 Task: Share the link with Nikhil.rathi@softage.net.
Action: Mouse moved to (388, 169)
Screenshot: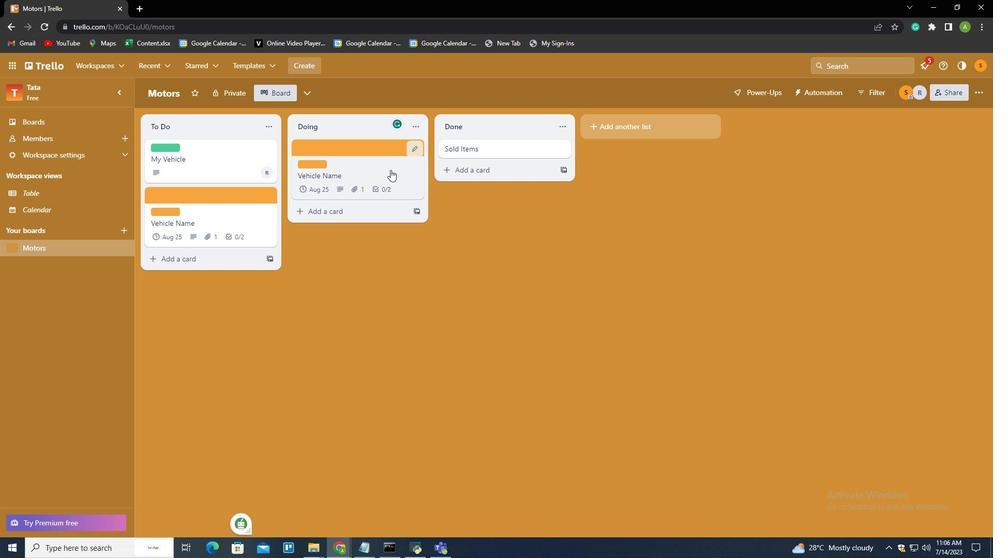 
Action: Mouse pressed left at (388, 169)
Screenshot: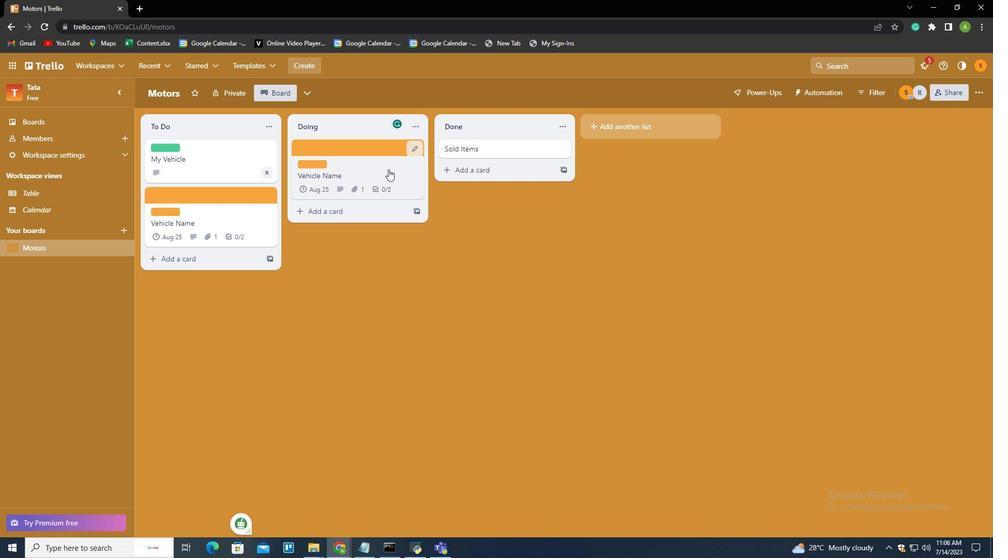 
Action: Mouse moved to (627, 459)
Screenshot: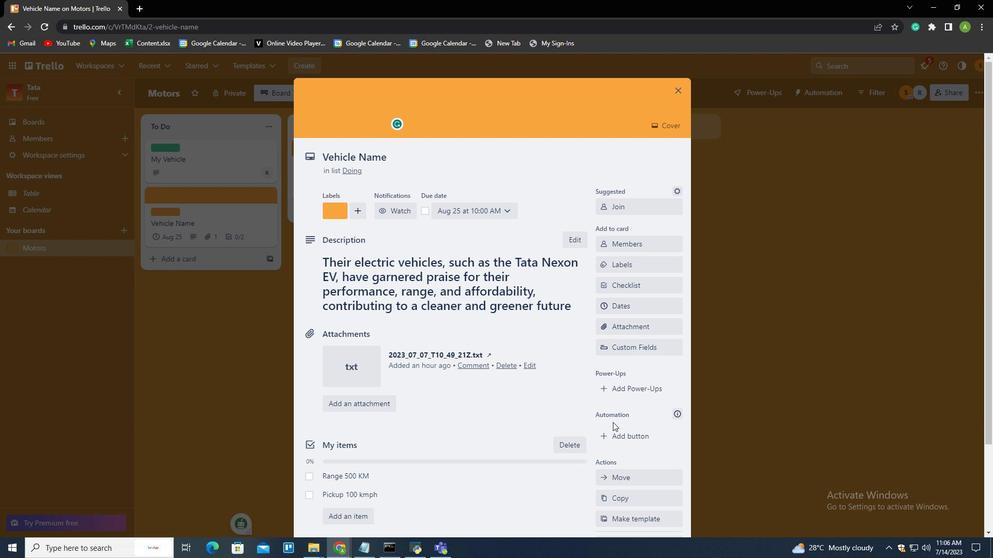 
Action: Mouse scrolled (627, 458) with delta (0, 0)
Screenshot: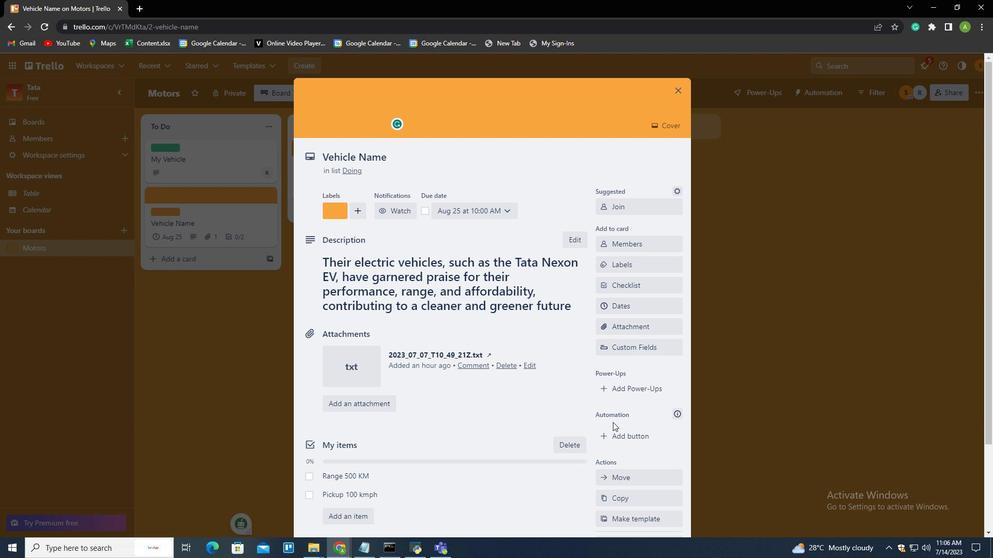 
Action: Mouse scrolled (627, 458) with delta (0, 0)
Screenshot: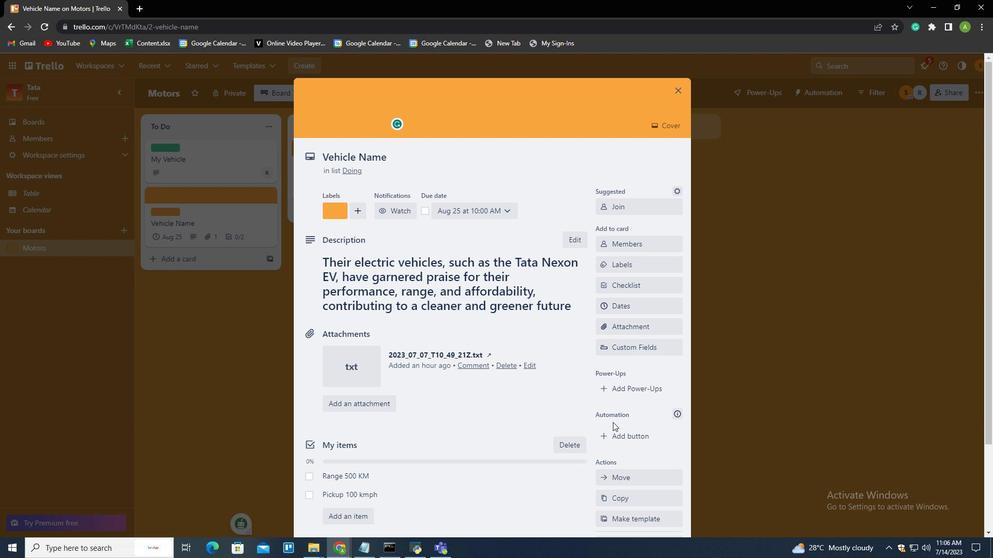 
Action: Mouse scrolled (627, 458) with delta (0, 0)
Screenshot: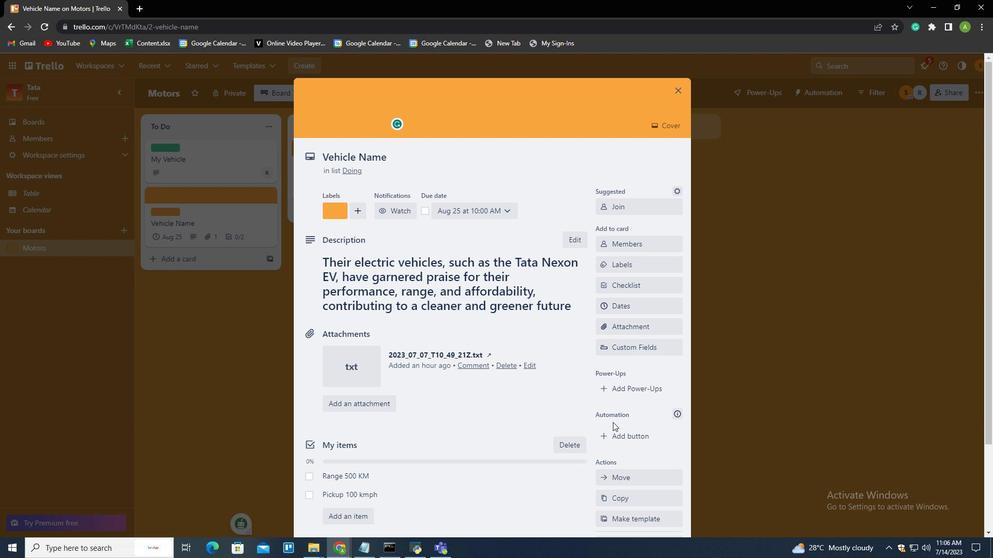 
Action: Mouse scrolled (627, 458) with delta (0, 0)
Screenshot: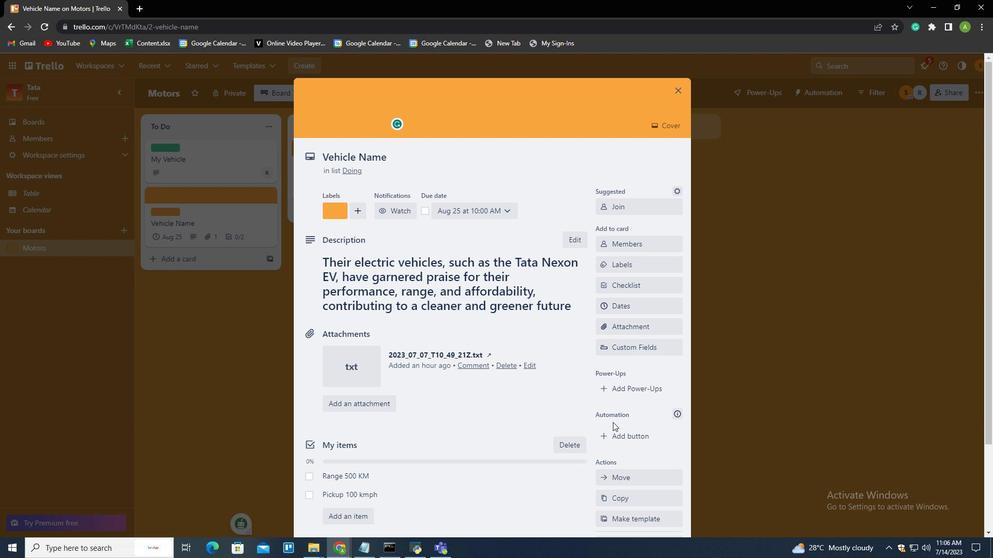 
Action: Mouse moved to (626, 460)
Screenshot: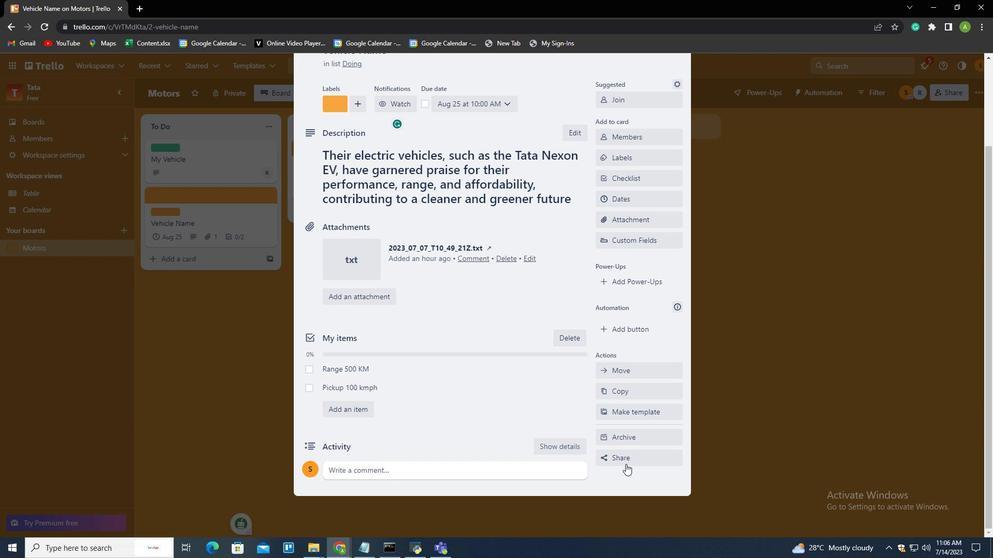 
Action: Mouse pressed left at (626, 460)
Screenshot: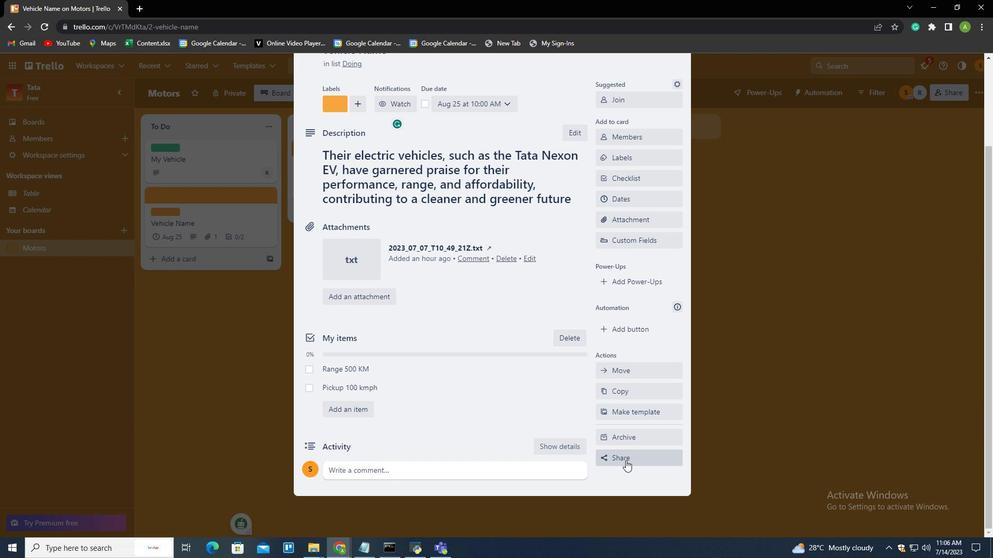
Action: Mouse moved to (624, 284)
Screenshot: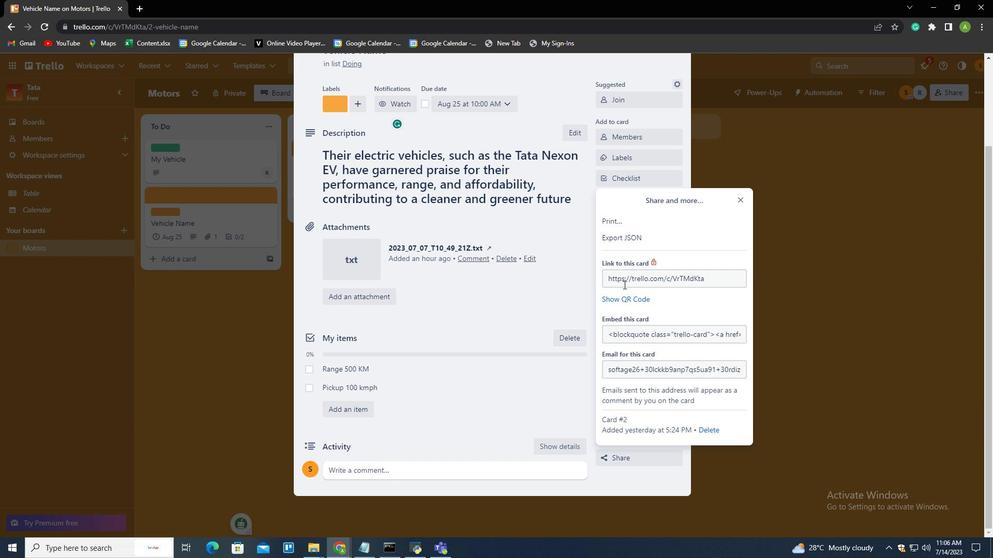 
Action: Mouse pressed left at (624, 284)
Screenshot: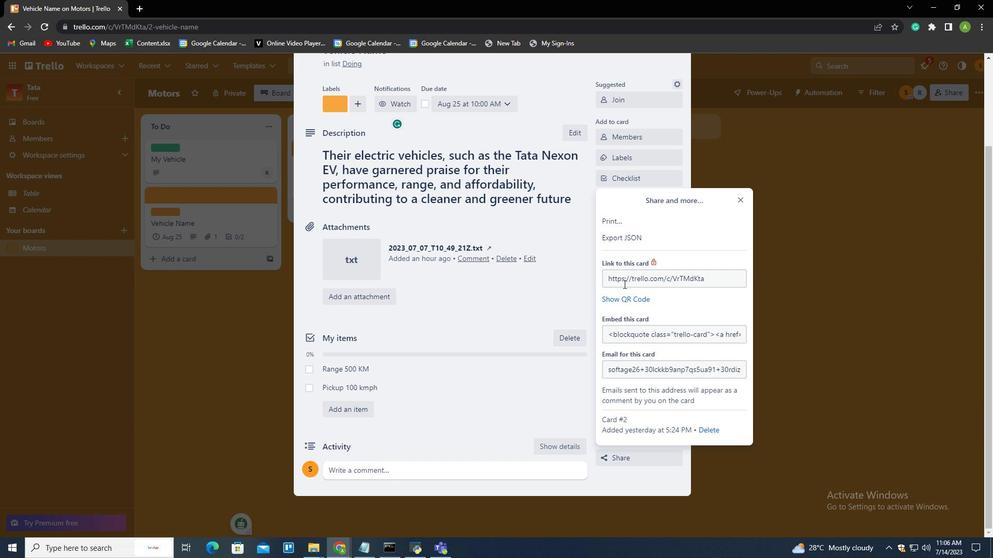 
Action: Mouse pressed left at (624, 284)
Screenshot: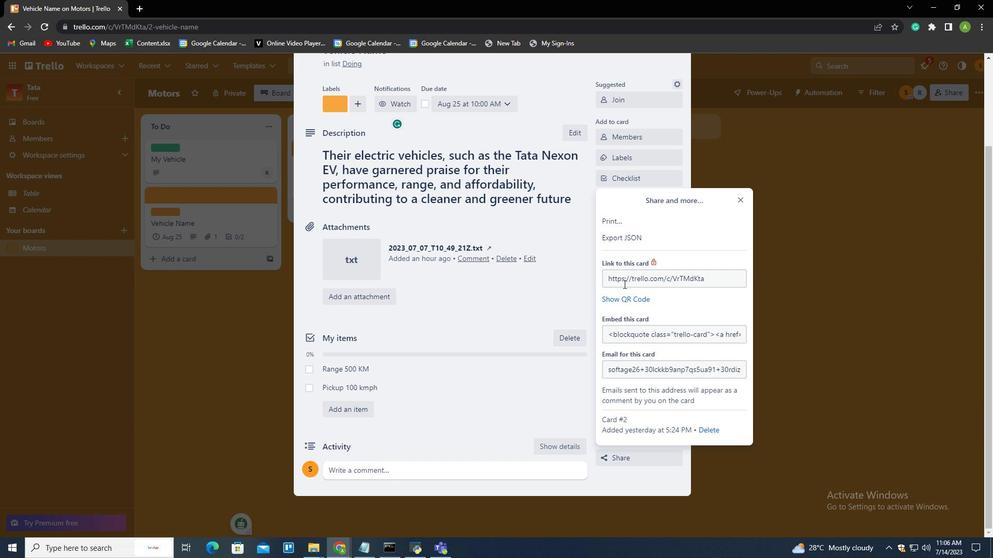 
Action: Key pressed ctrl+C
Screenshot: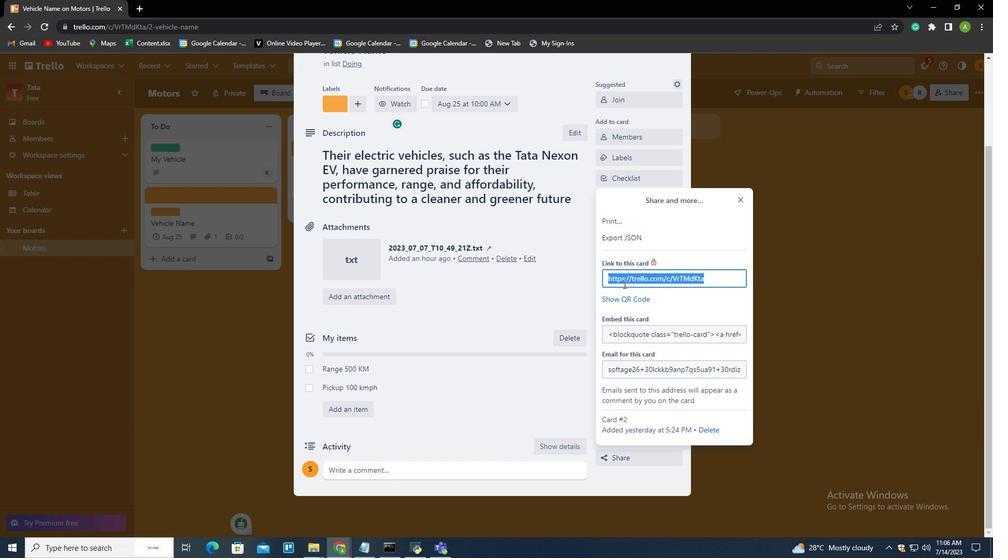 
Action: Mouse moved to (839, 219)
Screenshot: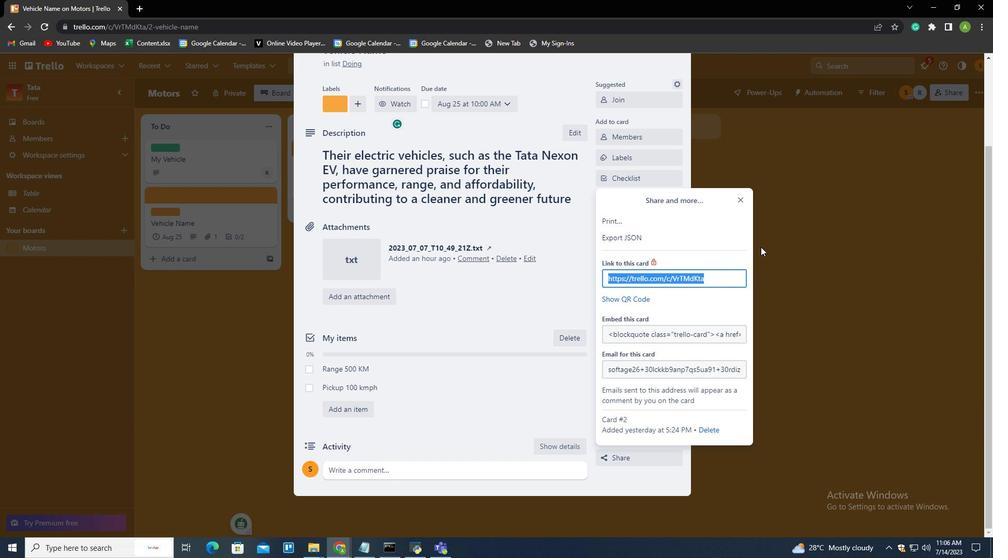 
Action: Mouse pressed left at (839, 219)
Screenshot: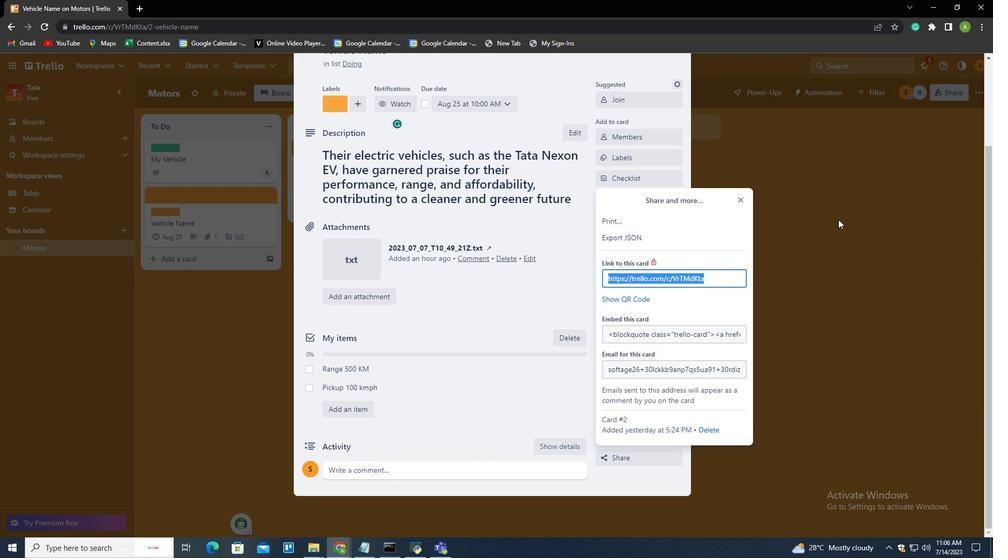 
Action: Mouse moved to (827, 192)
Screenshot: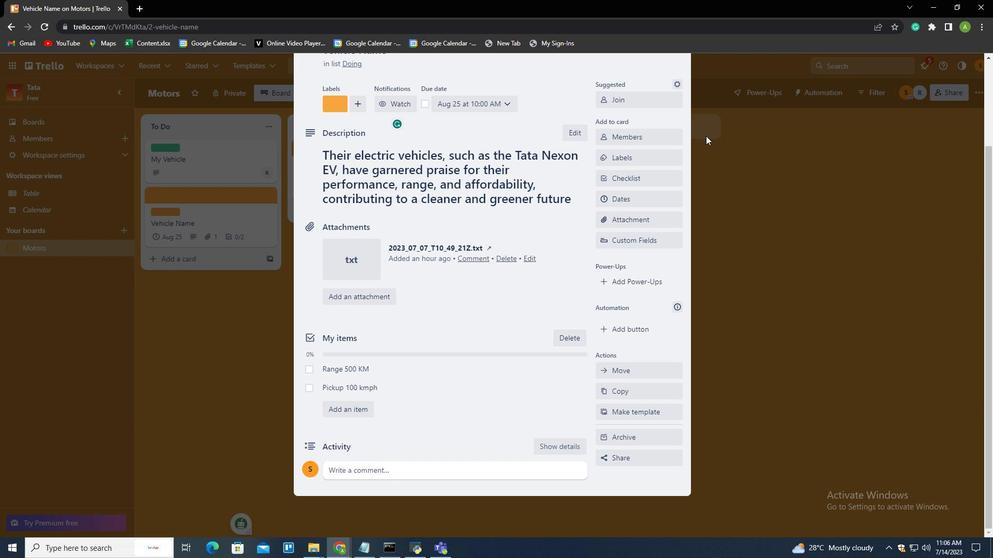 
Action: Mouse pressed left at (827, 192)
Screenshot: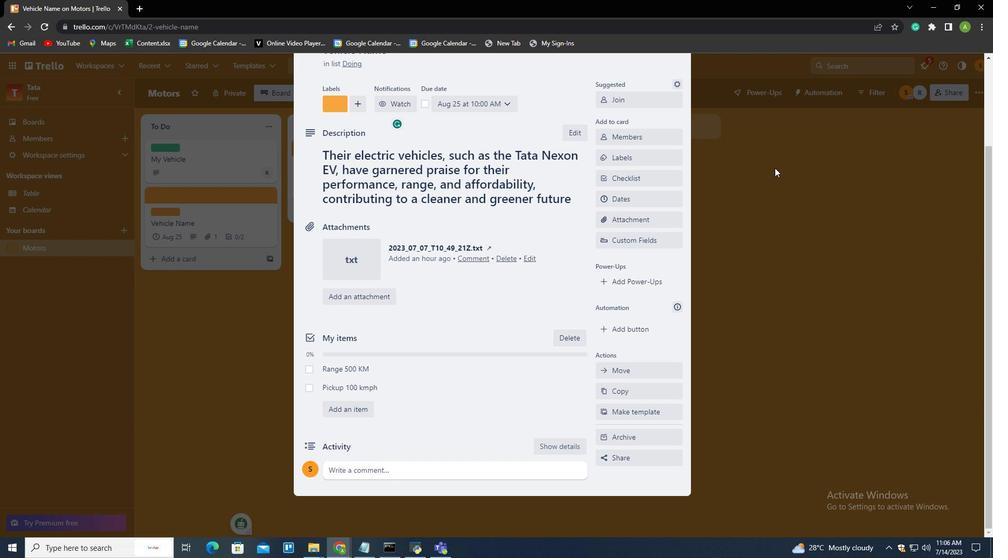 
Action: Mouse moved to (956, 92)
Screenshot: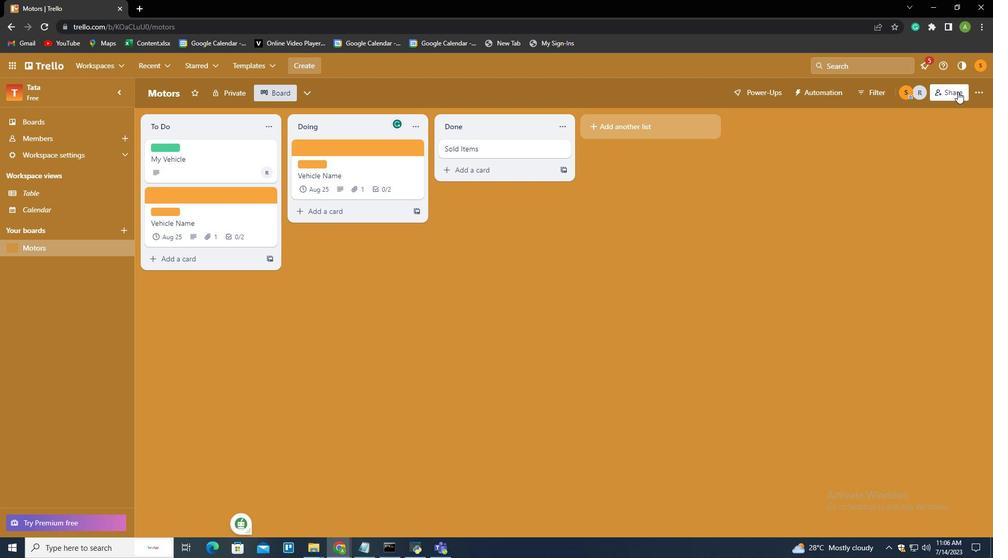 
Action: Mouse pressed left at (956, 92)
Screenshot: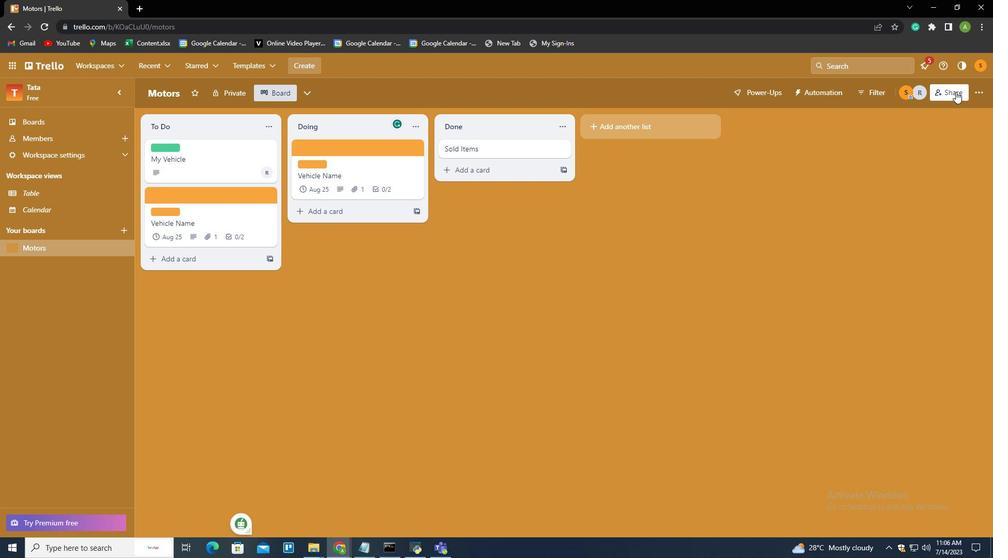
Action: Mouse moved to (453, 265)
Screenshot: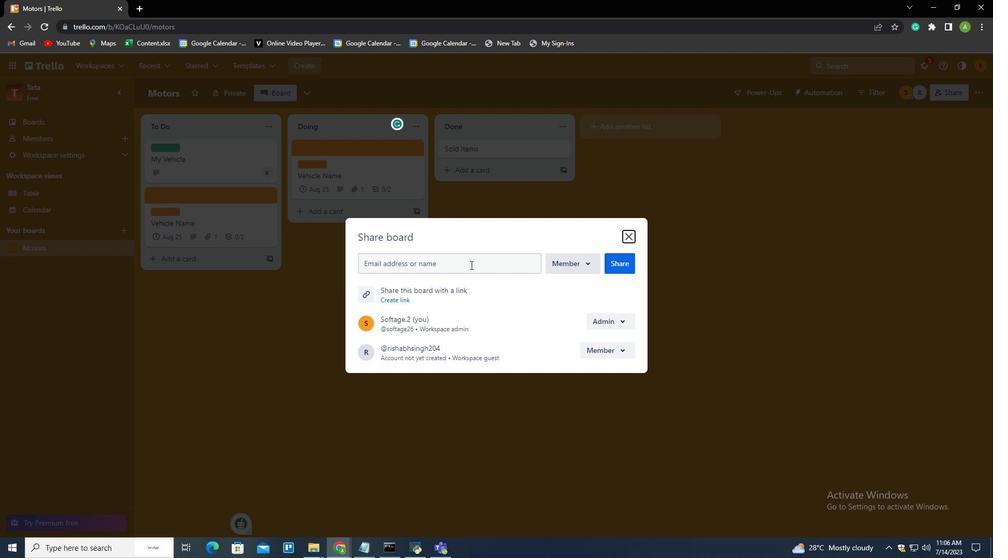 
Action: Mouse pressed left at (453, 265)
Screenshot: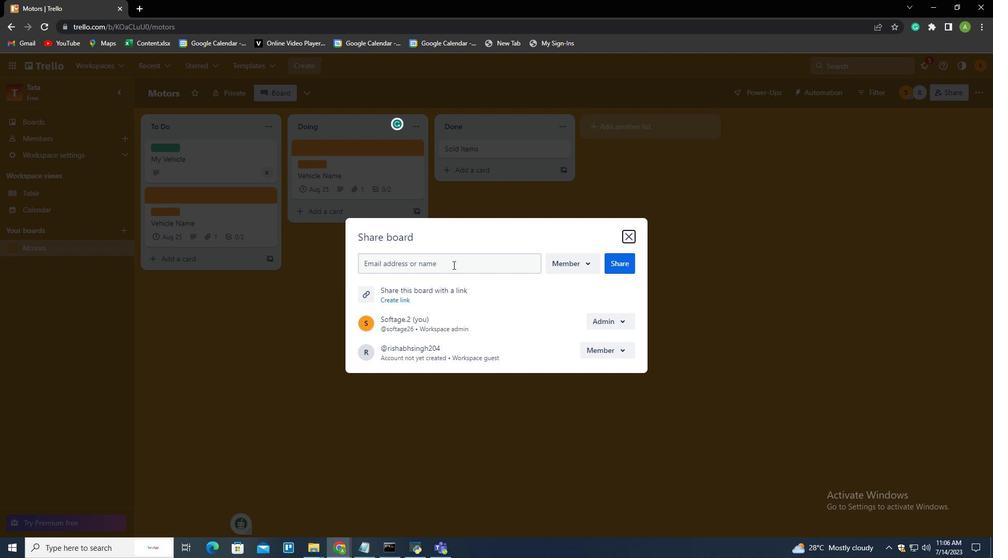 
Action: Key pressed <Key.shift><Key.shift><Key.shift><Key.shift><Key.shift><Key.shift><Key.shift><Key.shift><Key.shift><Key.shift><Key.shift><Key.shift><Key.shift><Key.shift><Key.shift><Key.shift>Nikhil.rathi<Key.shift><Key.shift><Key.shift><Key.shift><Key.shift><Key.shift><Key.shift>@softage.net
Screenshot: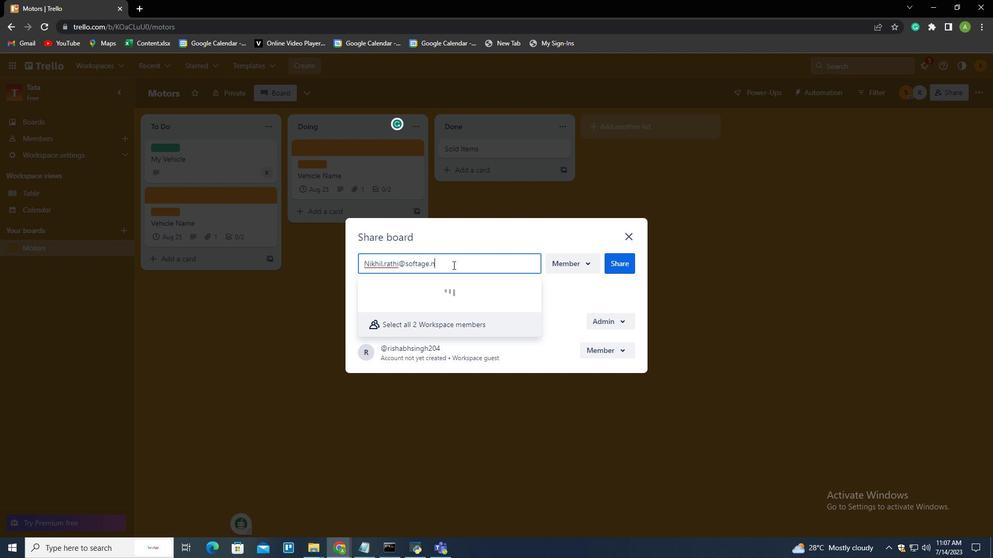 
Action: Mouse moved to (420, 293)
Screenshot: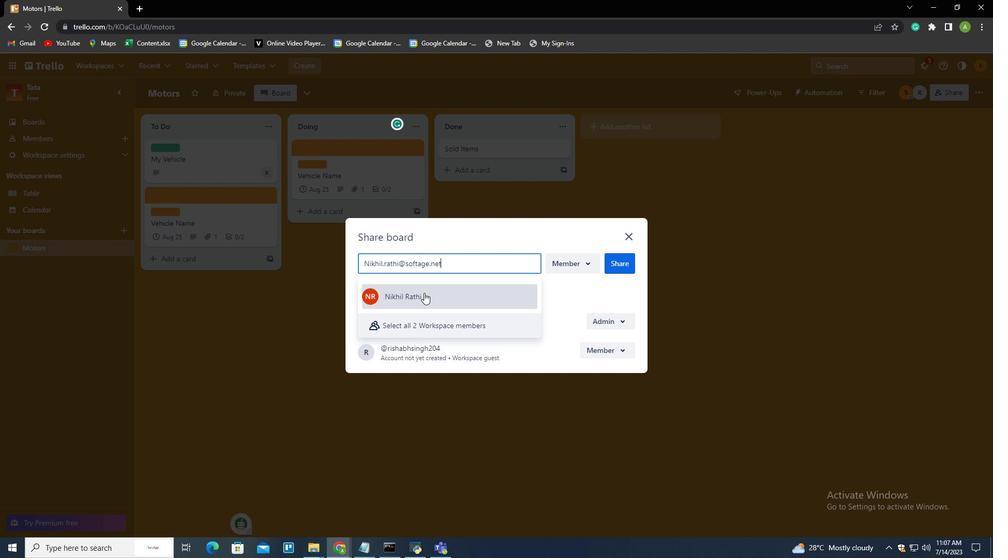 
Action: Mouse pressed left at (420, 293)
Screenshot: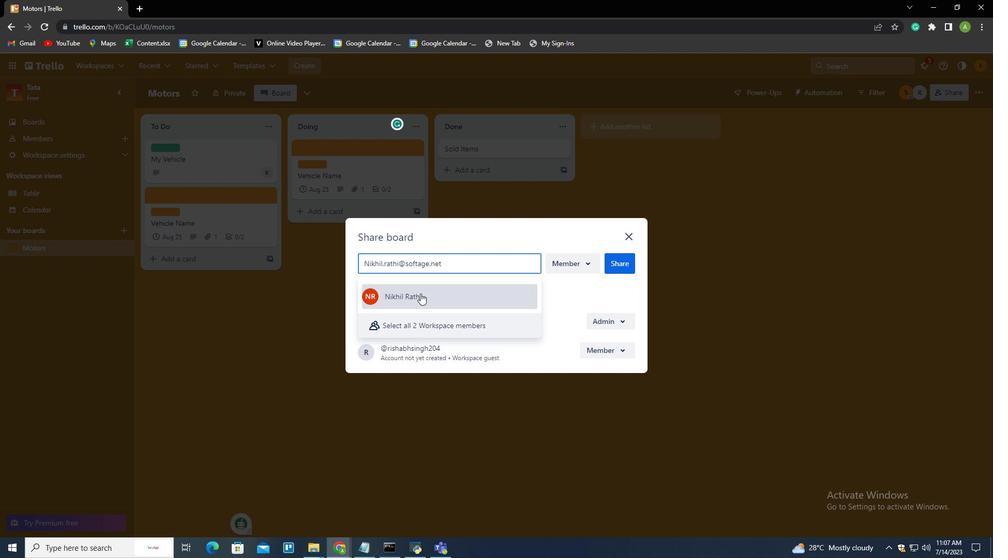 
Action: Mouse moved to (420, 278)
Screenshot: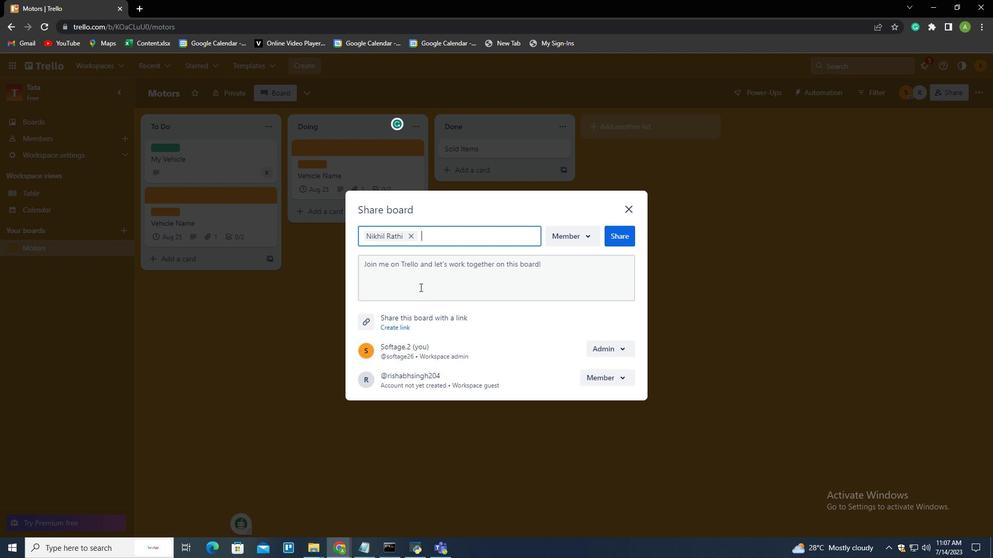 
Action: Mouse pressed left at (420, 278)
Screenshot: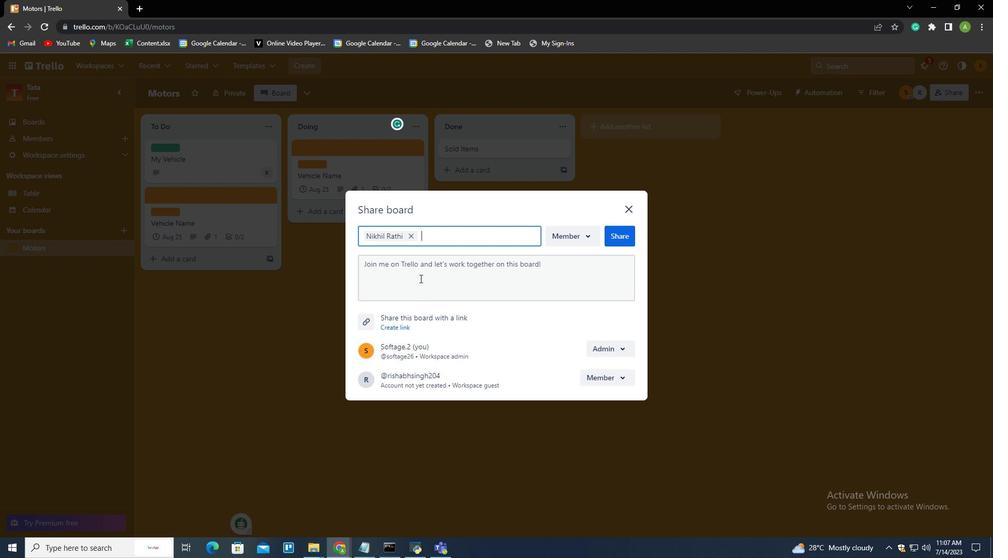 
Action: Key pressed ctrl+V
Screenshot: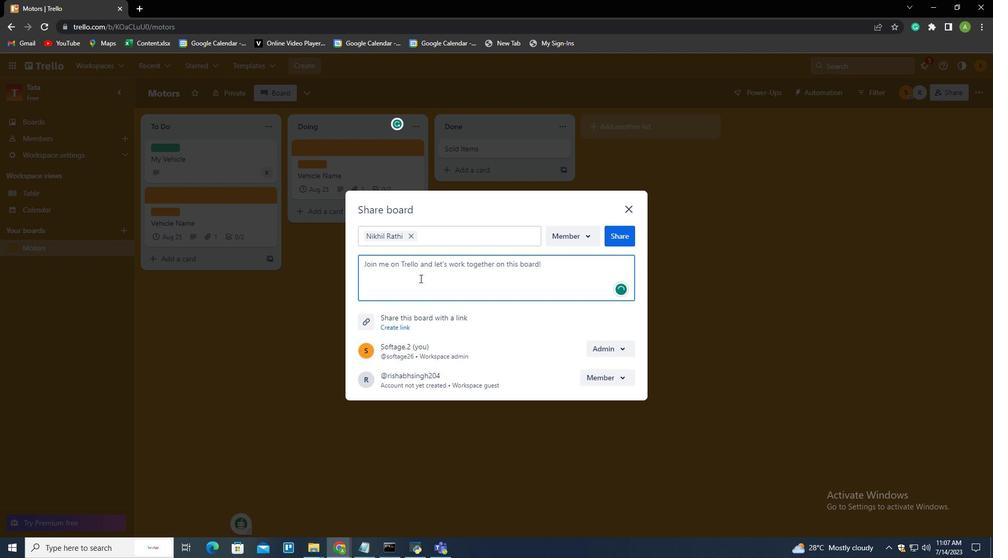 
Action: Mouse moved to (625, 234)
Screenshot: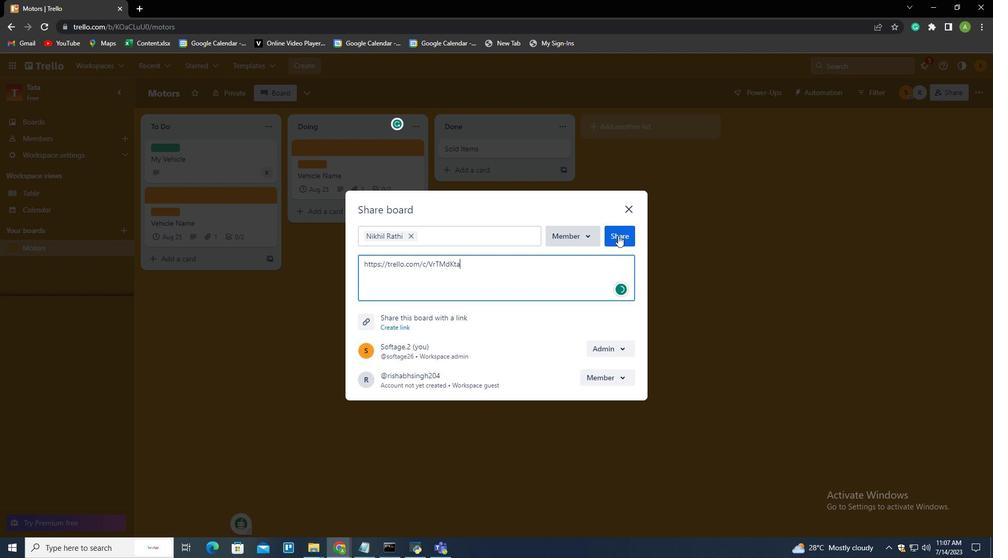 
Action: Mouse pressed left at (625, 234)
Screenshot: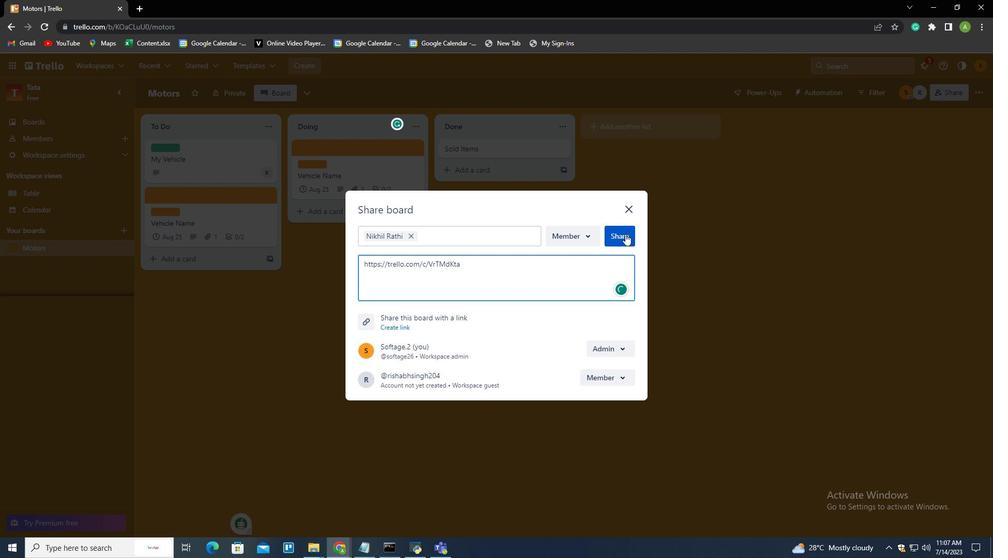 
Action: Mouse moved to (682, 247)
Screenshot: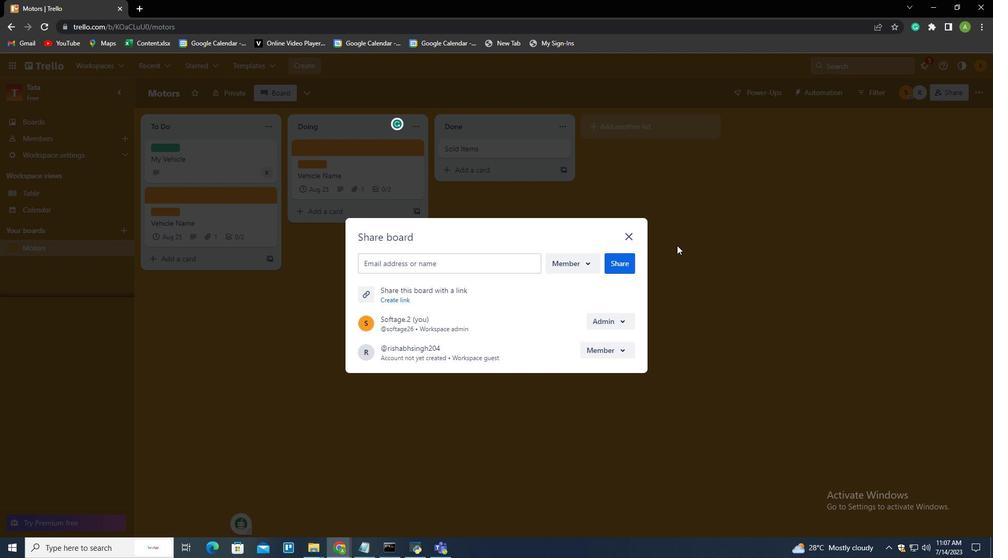 
Action: Mouse pressed left at (682, 247)
Screenshot: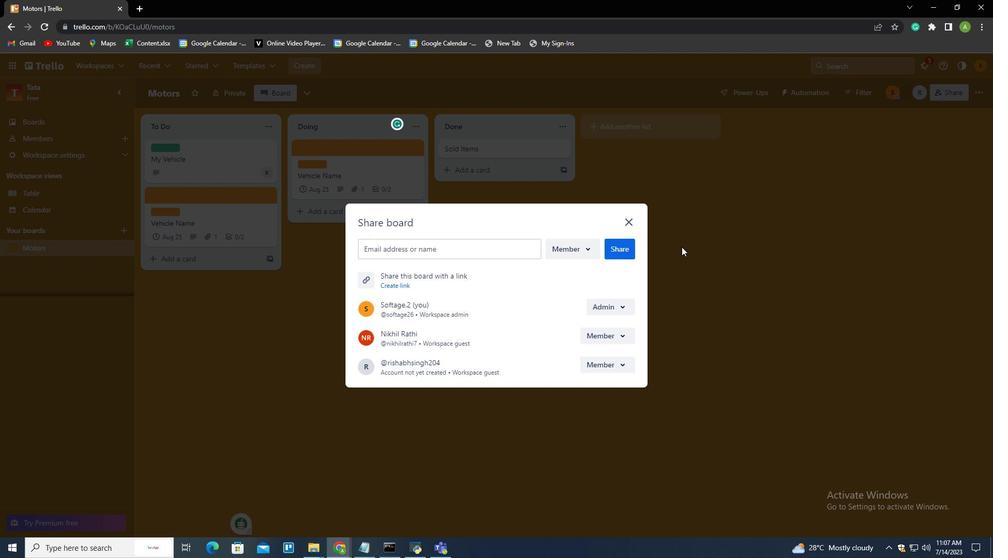 
